 Task: Start in the project WorkWave the sprint 'Sprint for Success', with a duration of 1 week.
Action: Mouse moved to (727, 331)
Screenshot: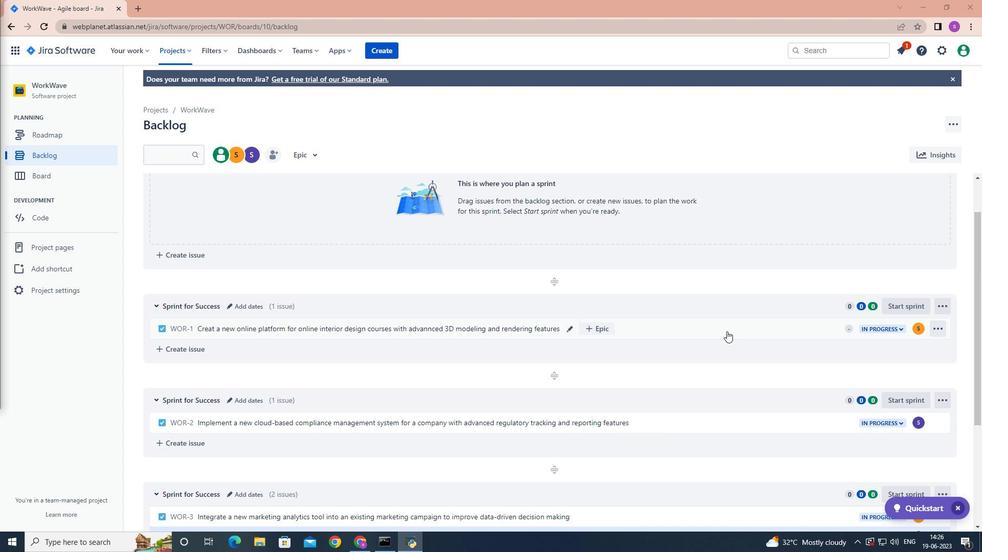 
Action: Mouse scrolled (727, 332) with delta (0, 0)
Screenshot: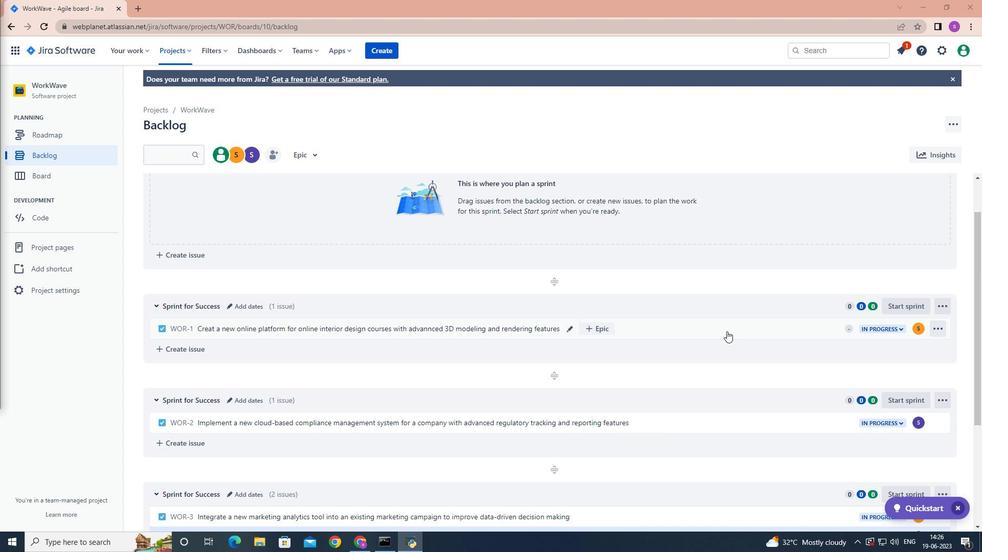 
Action: Mouse scrolled (727, 332) with delta (0, 0)
Screenshot: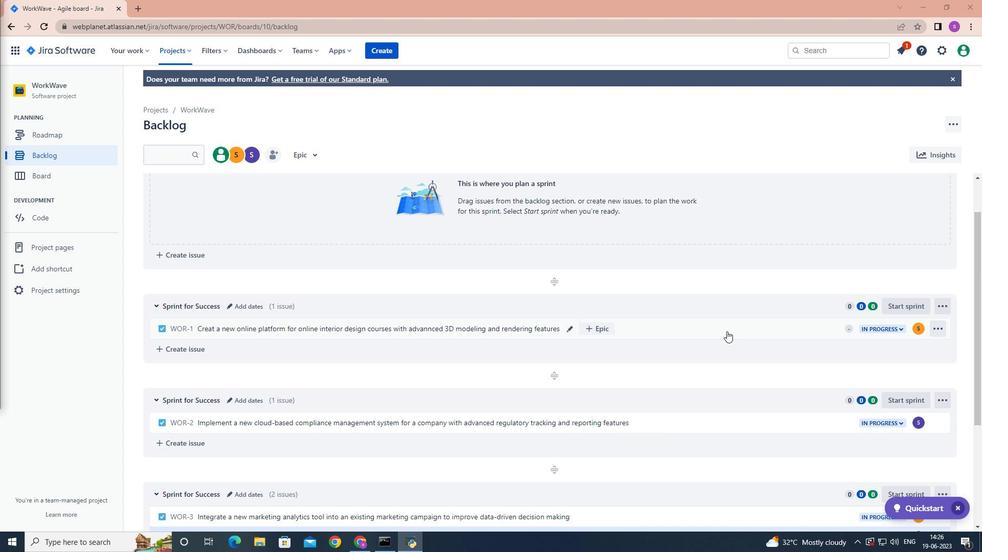 
Action: Mouse scrolled (727, 332) with delta (0, 0)
Screenshot: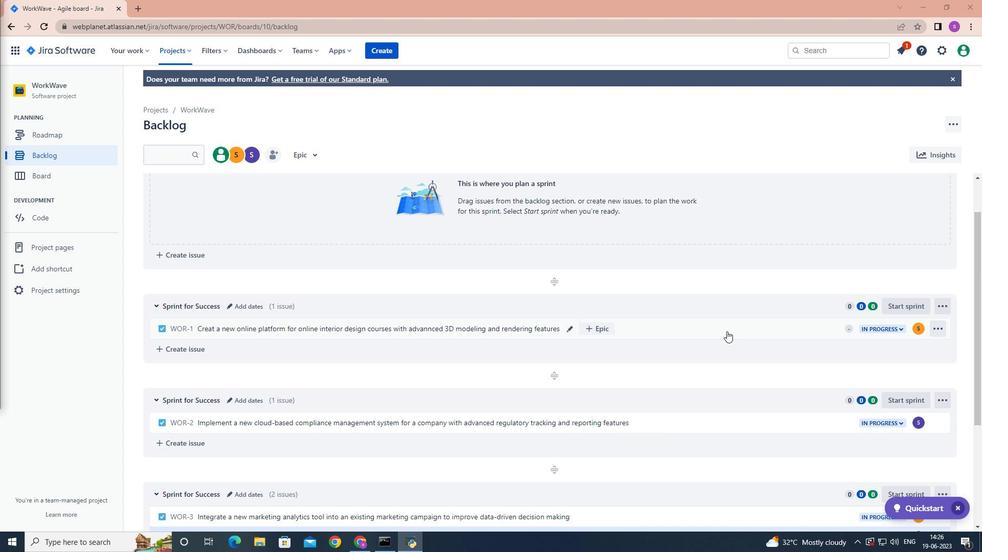 
Action: Mouse scrolled (727, 332) with delta (0, 0)
Screenshot: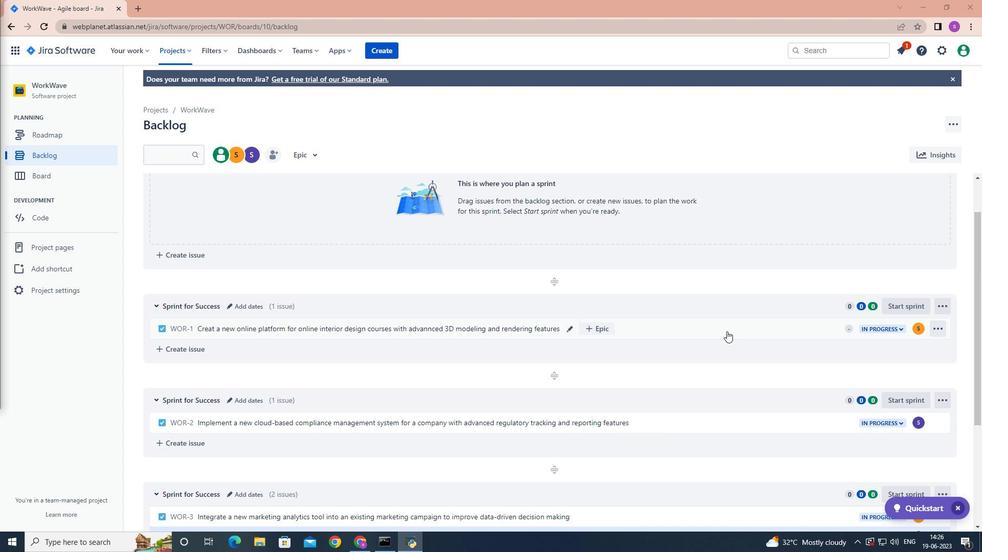 
Action: Mouse moved to (906, 355)
Screenshot: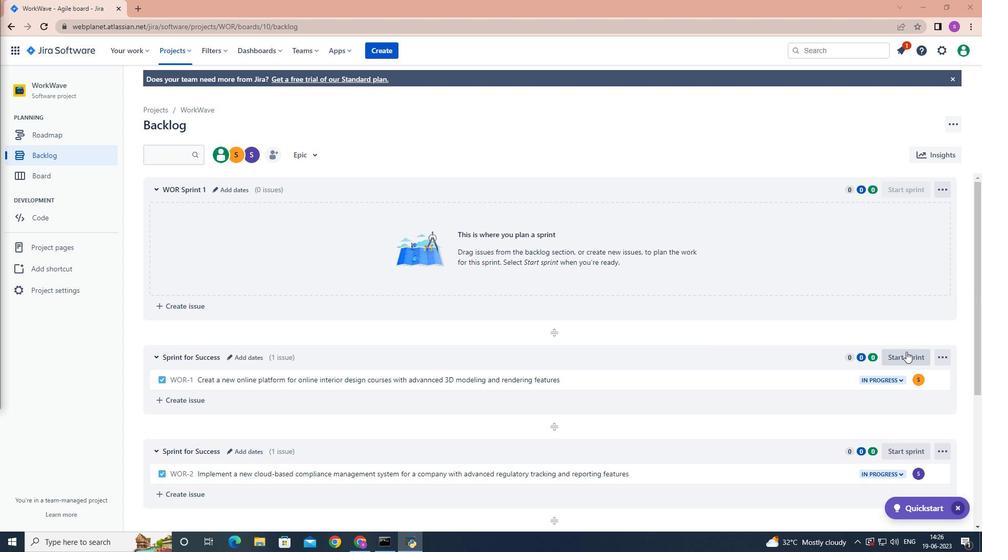 
Action: Mouse pressed left at (906, 355)
Screenshot: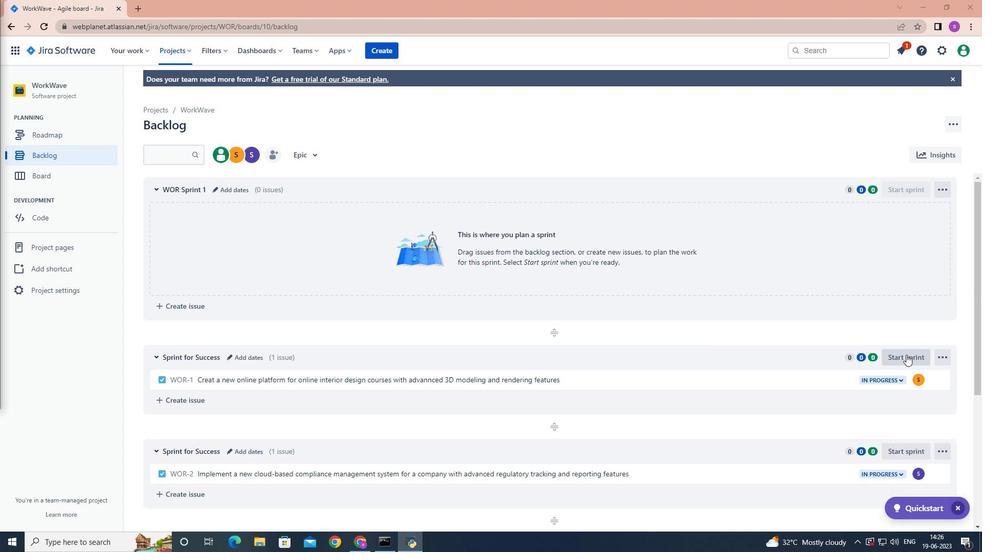 
Action: Mouse moved to (466, 178)
Screenshot: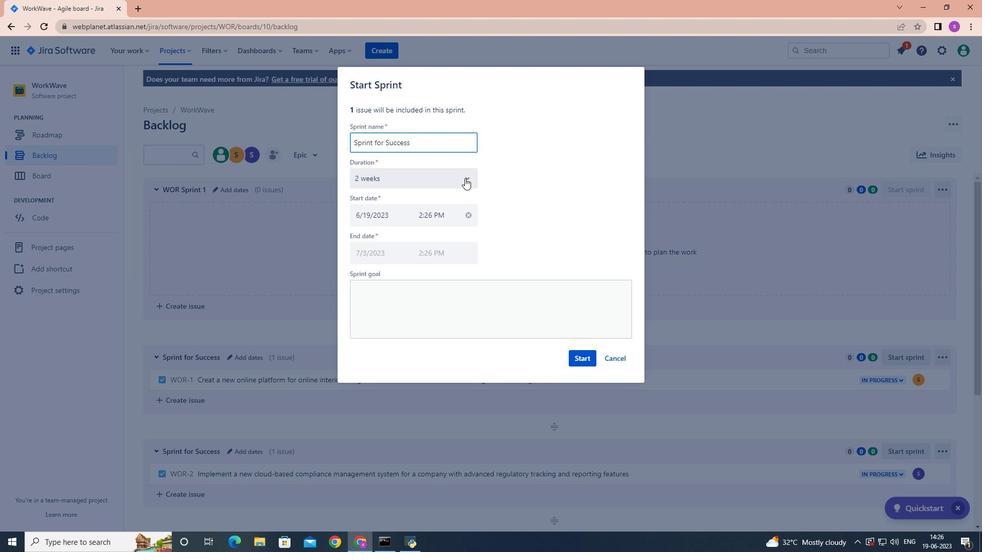 
Action: Mouse pressed left at (466, 178)
Screenshot: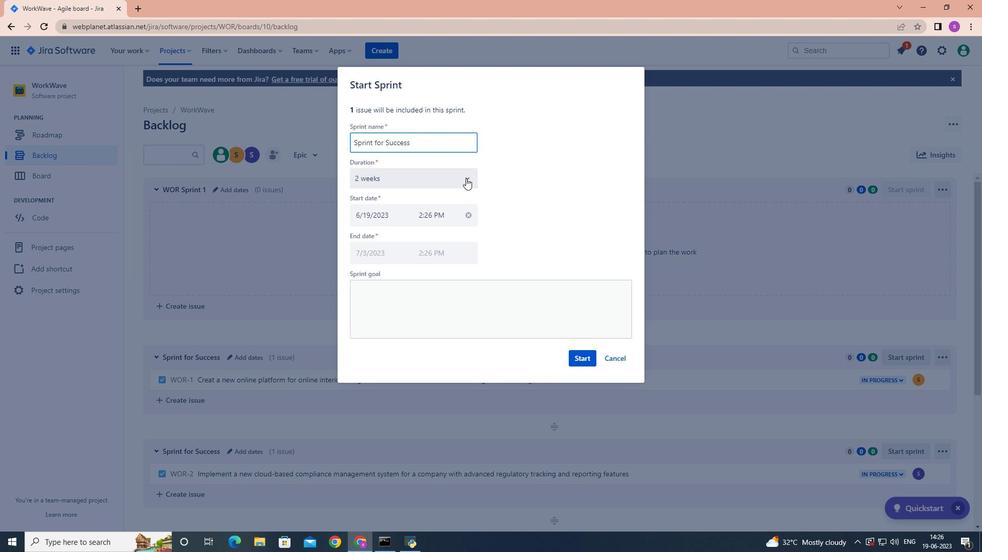
Action: Mouse moved to (437, 203)
Screenshot: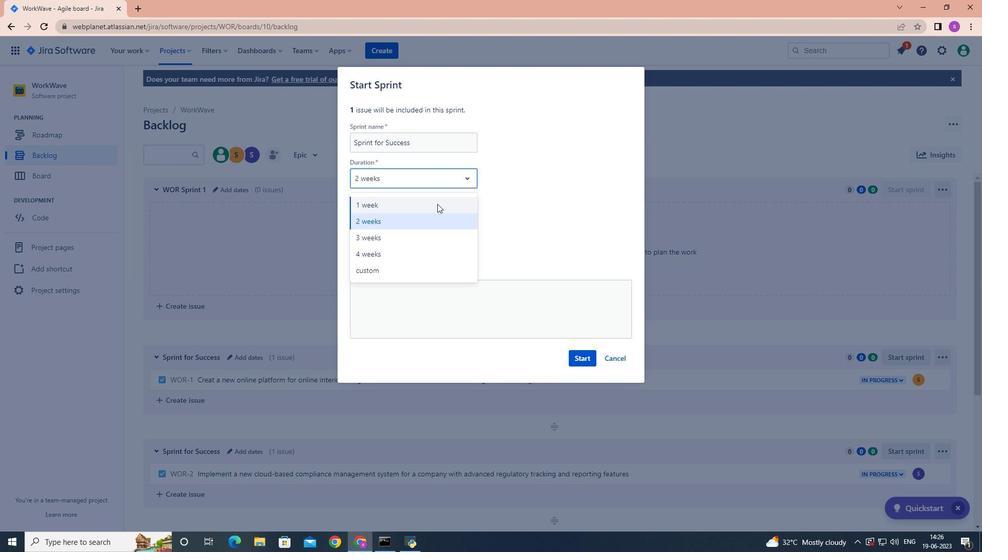 
Action: Mouse pressed left at (437, 203)
Screenshot: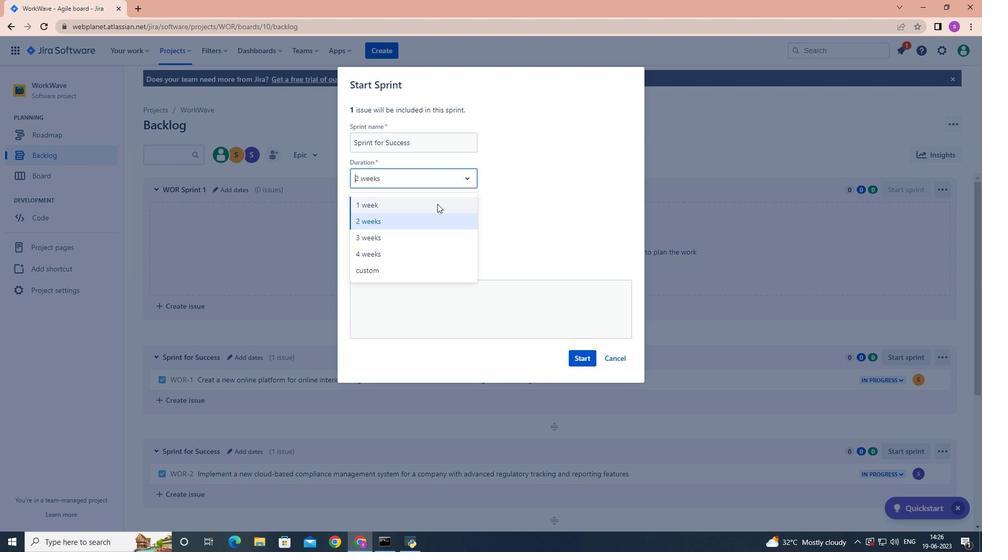 
Action: Mouse moved to (576, 359)
Screenshot: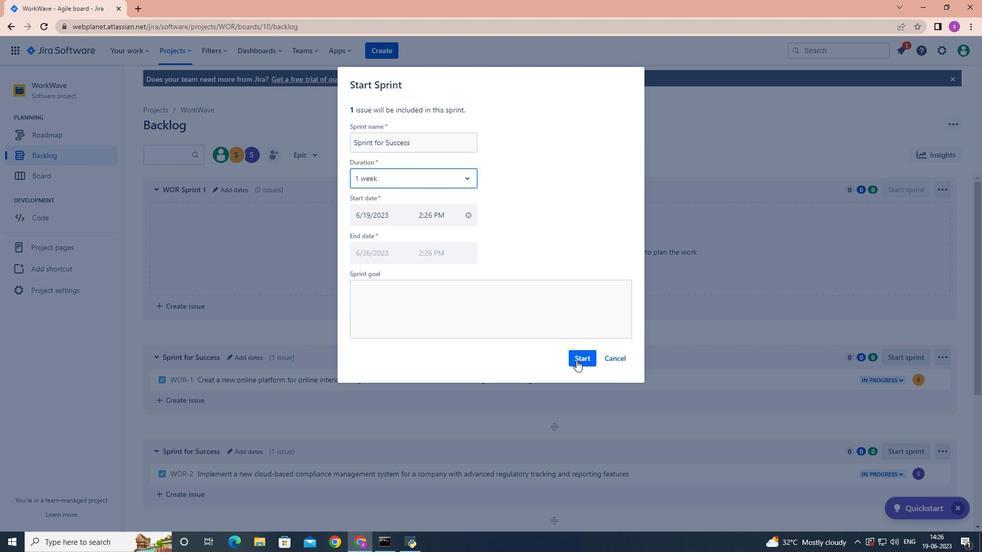 
Action: Mouse pressed left at (576, 359)
Screenshot: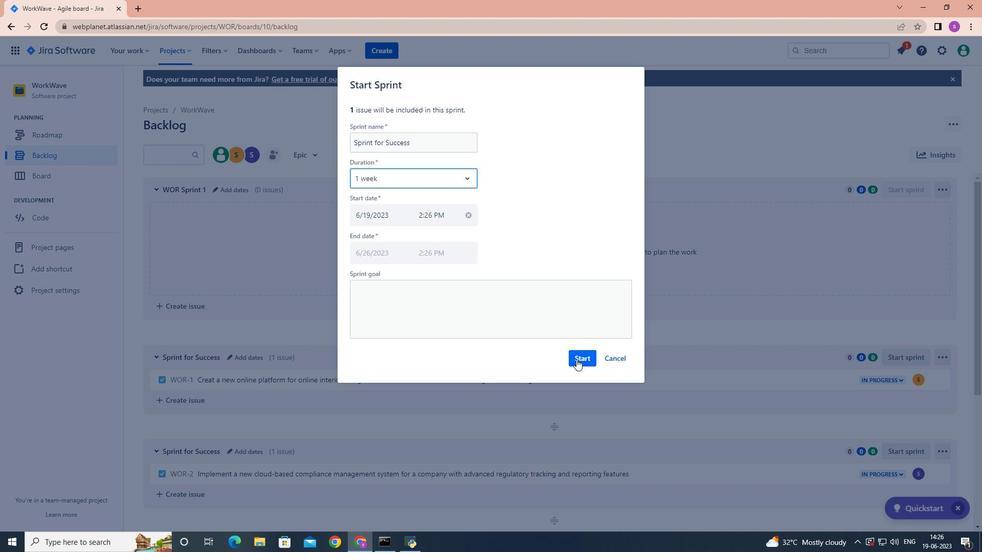 
Action: Mouse moved to (568, 360)
Screenshot: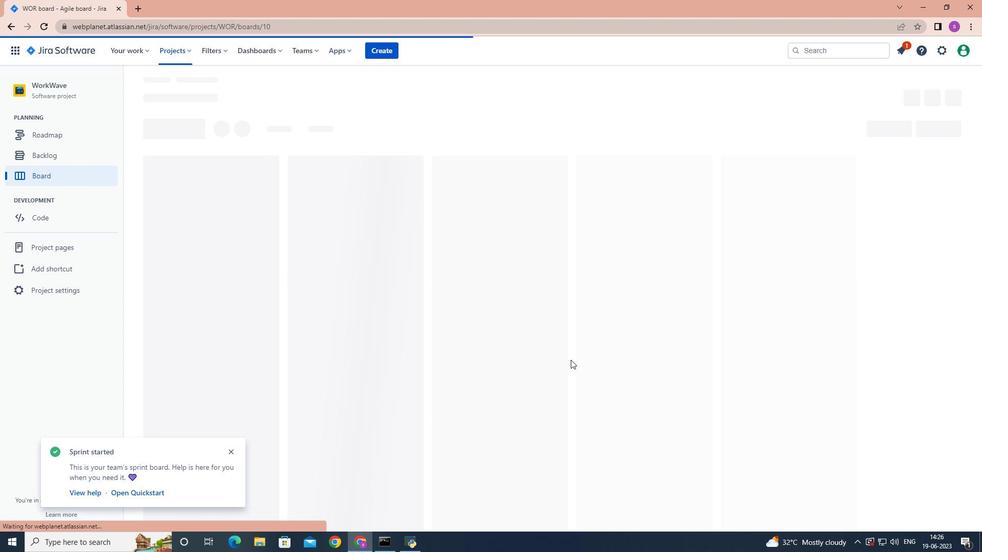
